 Task: Add a condition where "Channel Is not Mobile SDK" in new tickets in your groups.
Action: Mouse moved to (103, 376)
Screenshot: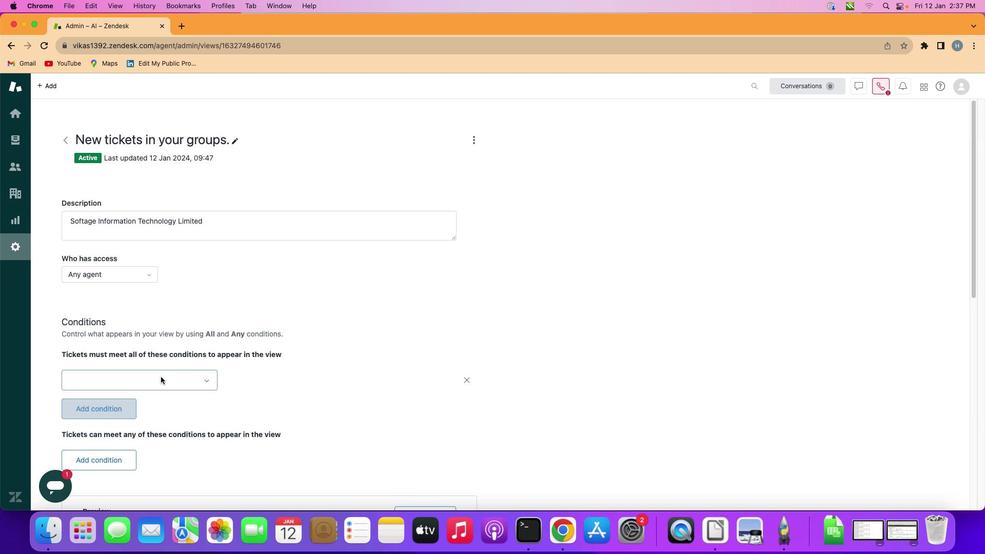 
Action: Mouse pressed left at (103, 376)
Screenshot: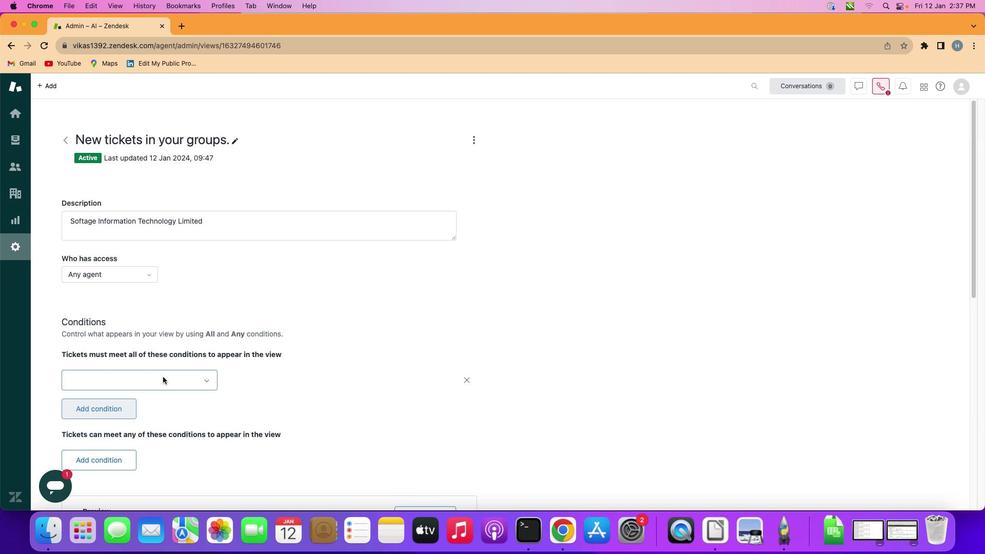 
Action: Mouse moved to (162, 376)
Screenshot: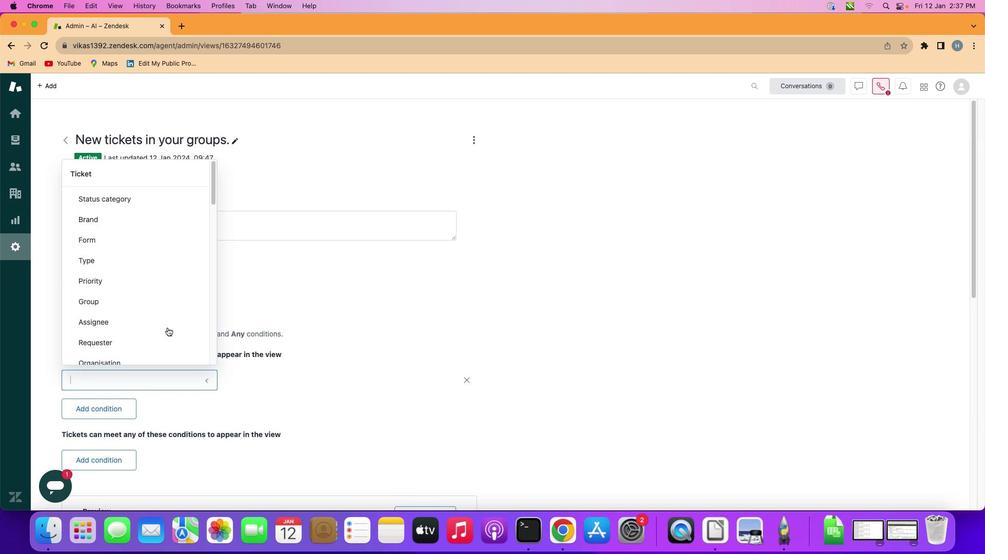 
Action: Mouse pressed left at (162, 376)
Screenshot: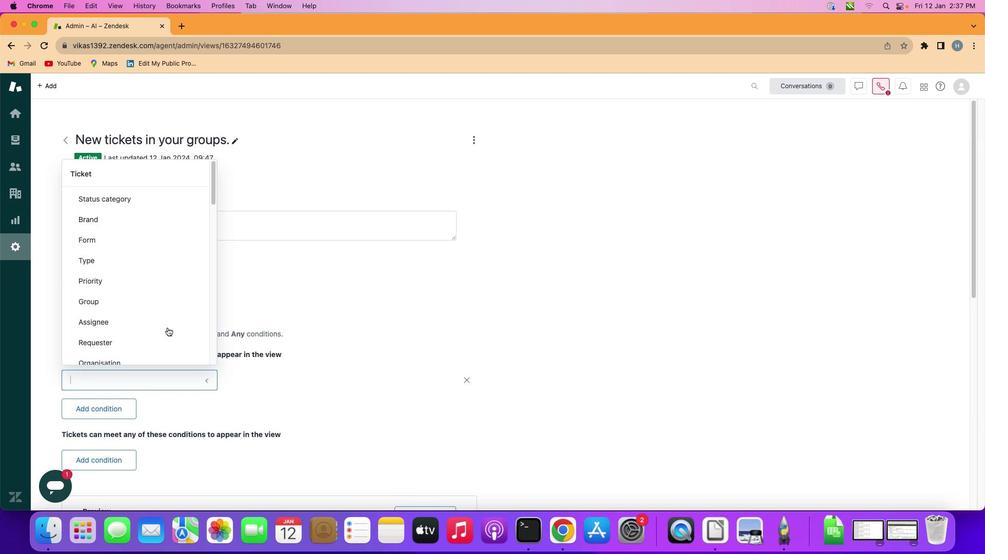 
Action: Mouse moved to (184, 261)
Screenshot: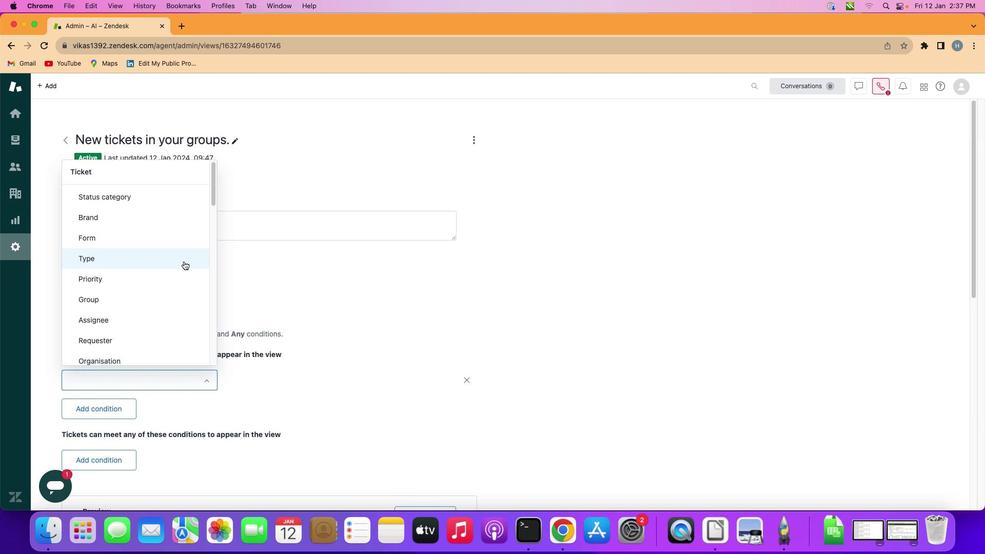 
Action: Mouse scrolled (184, 261) with delta (0, 0)
Screenshot: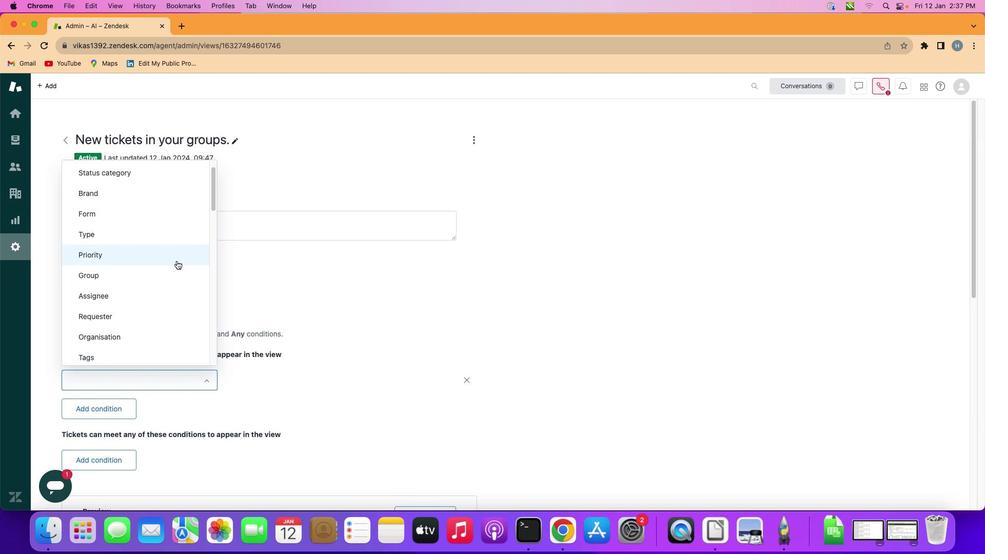 
Action: Mouse scrolled (184, 261) with delta (0, 0)
Screenshot: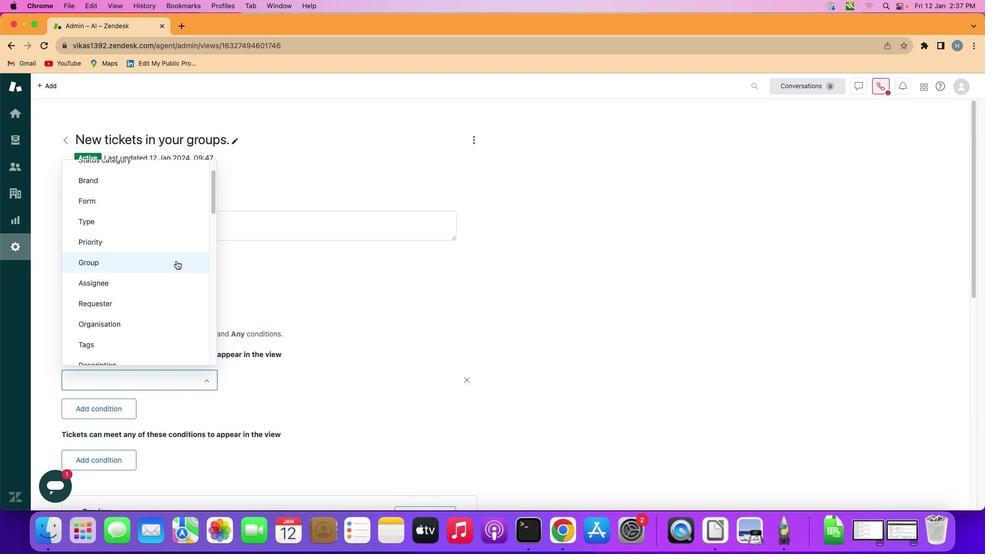 
Action: Mouse moved to (184, 261)
Screenshot: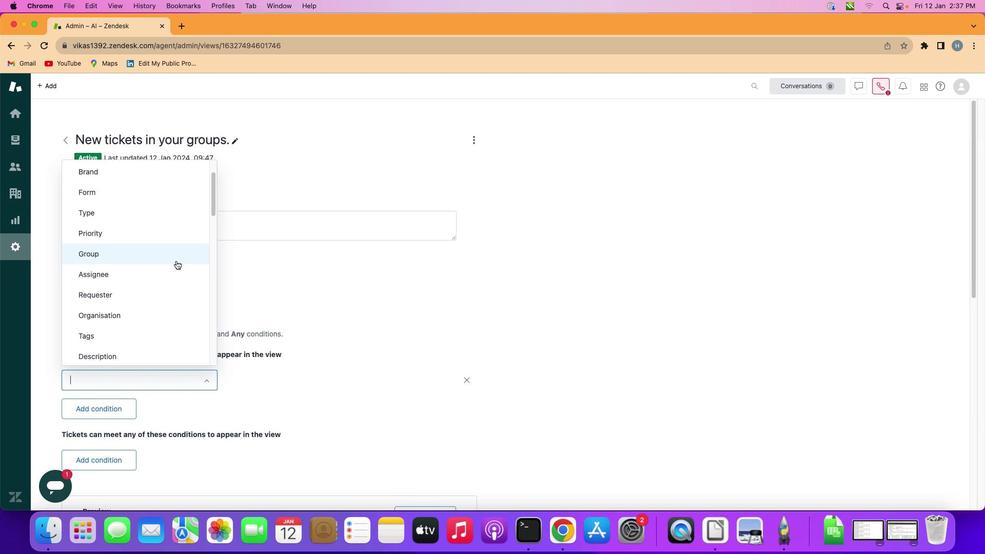 
Action: Mouse scrolled (184, 261) with delta (0, 0)
Screenshot: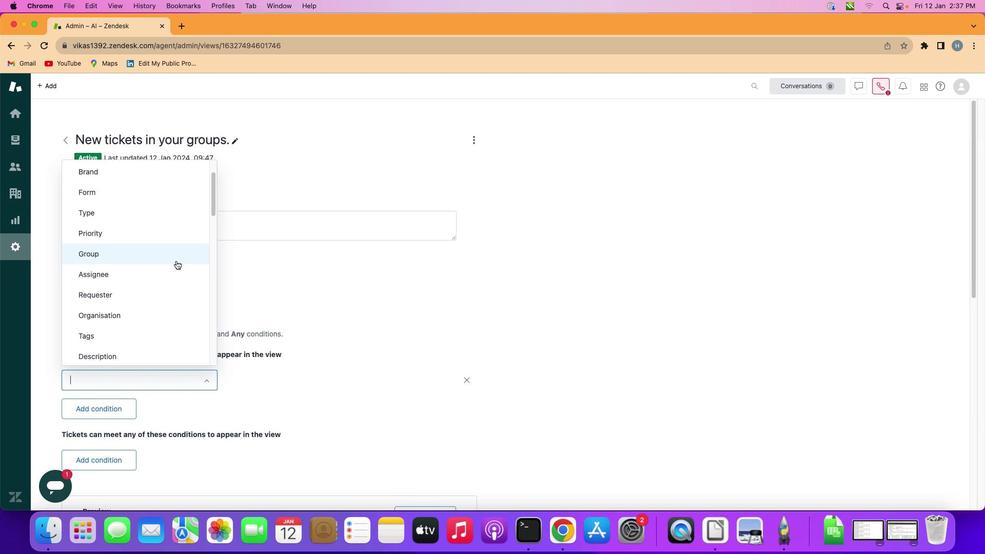 
Action: Mouse moved to (180, 261)
Screenshot: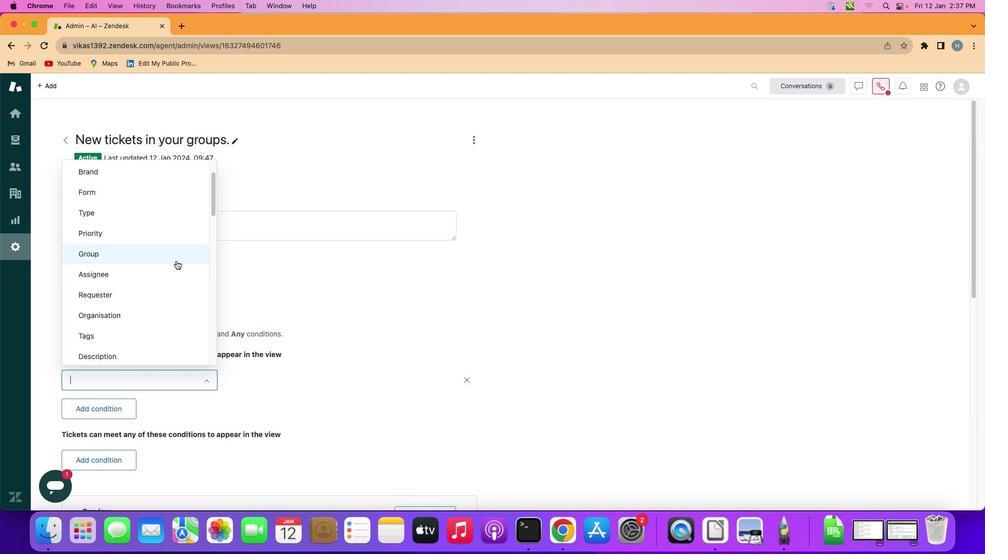 
Action: Mouse scrolled (180, 261) with delta (0, 0)
Screenshot: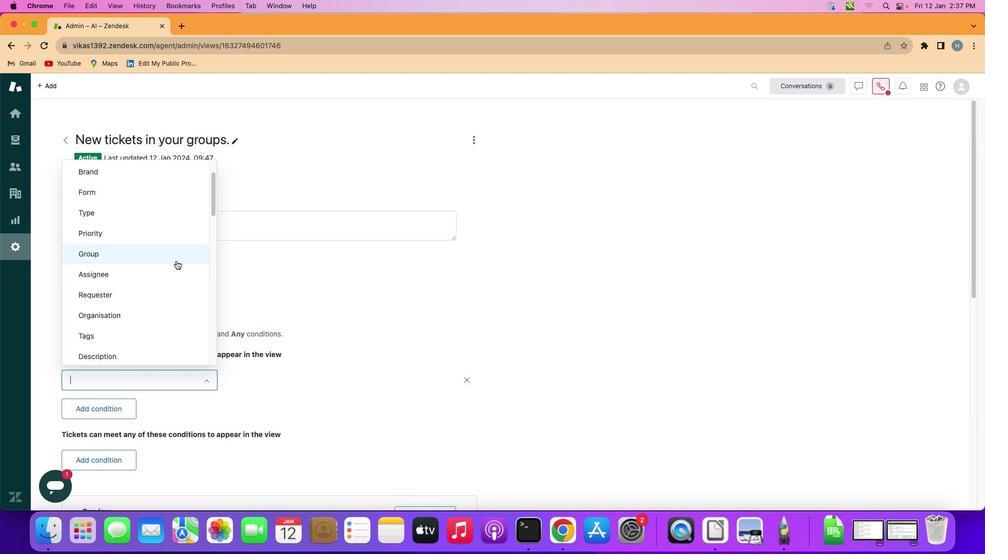 
Action: Mouse moved to (175, 260)
Screenshot: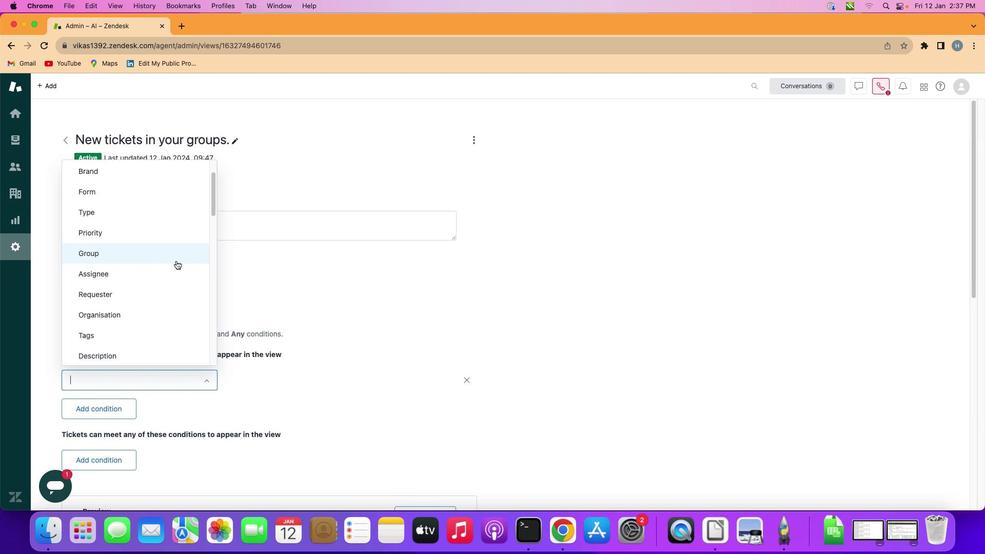 
Action: Mouse scrolled (175, 260) with delta (0, 0)
Screenshot: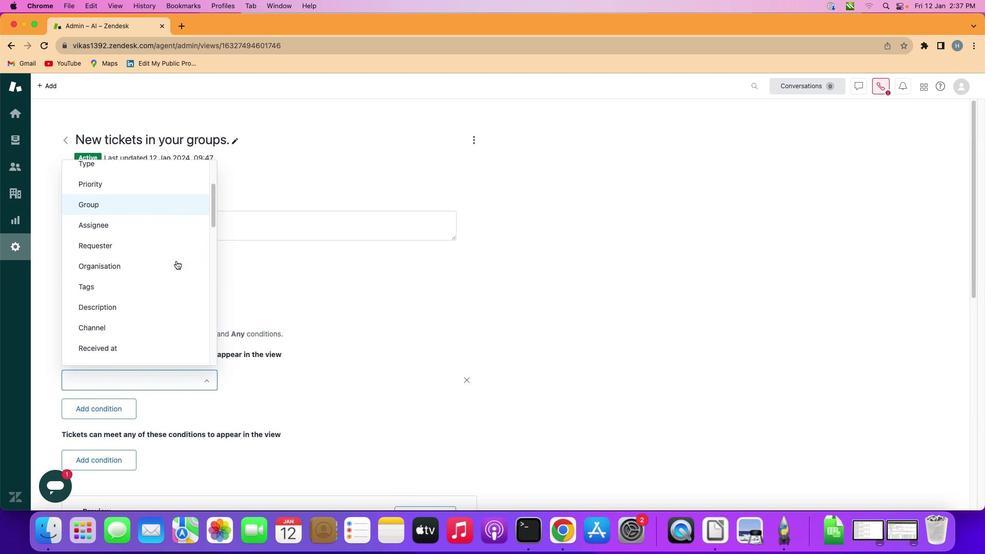 
Action: Mouse scrolled (175, 260) with delta (0, 0)
Screenshot: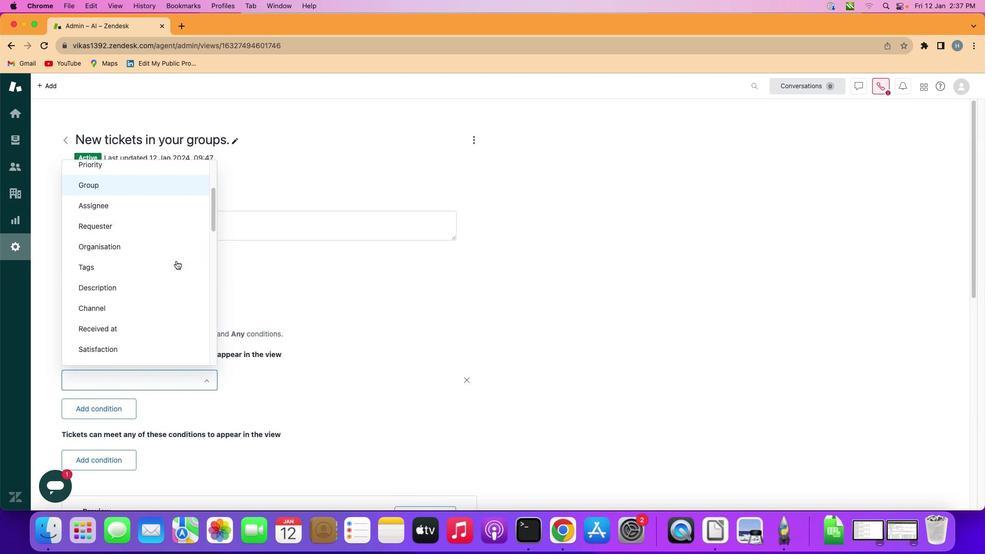 
Action: Mouse scrolled (175, 260) with delta (0, 0)
Screenshot: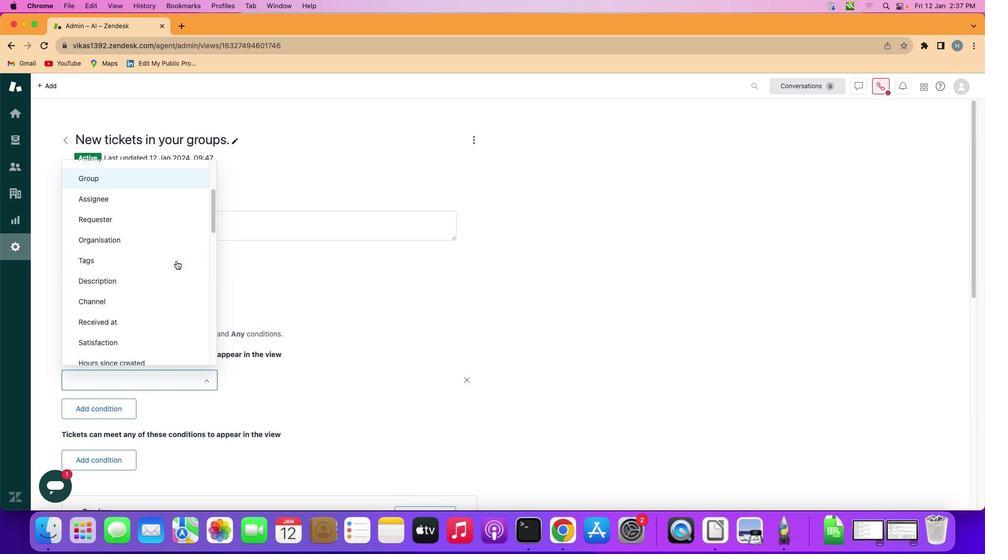 
Action: Mouse scrolled (175, 260) with delta (0, 0)
Screenshot: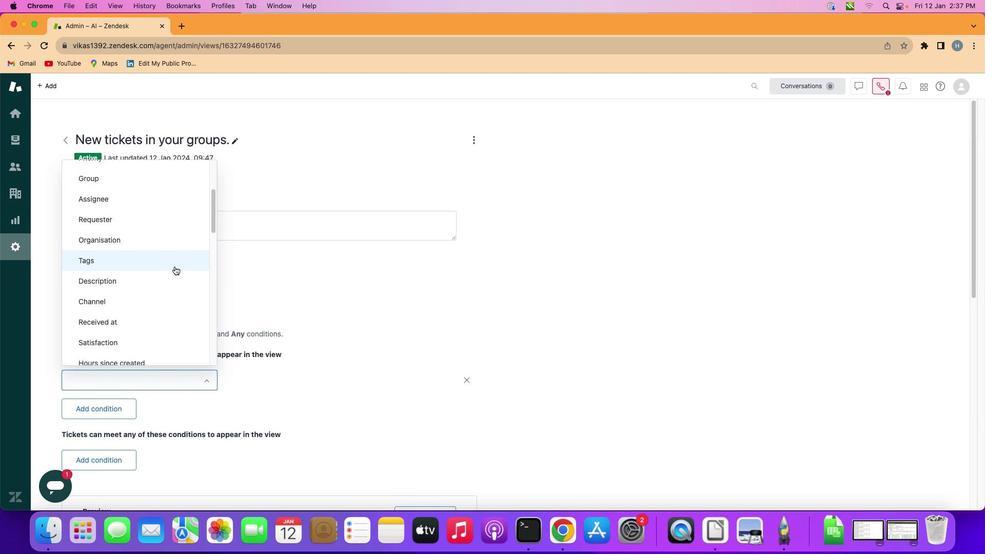 
Action: Mouse scrolled (175, 260) with delta (0, 0)
Screenshot: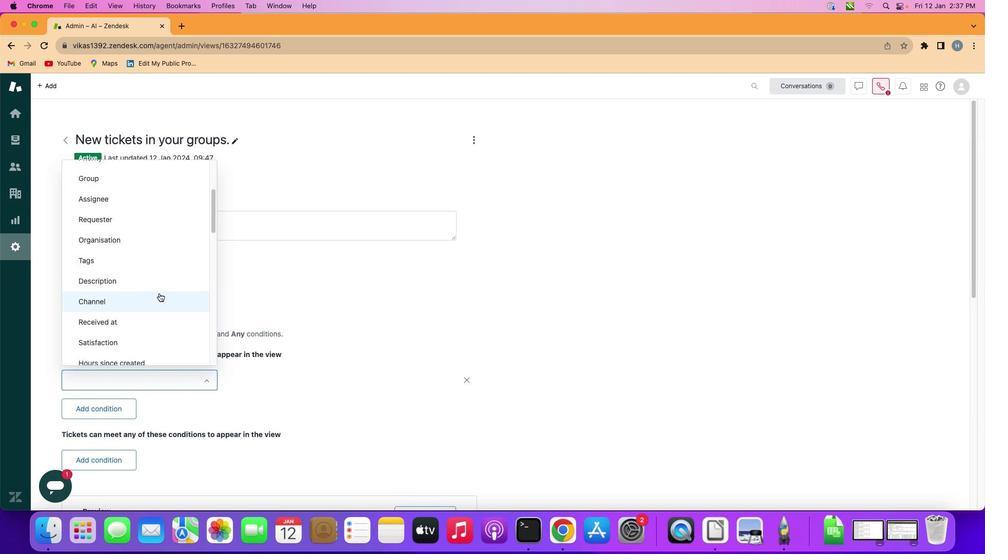 
Action: Mouse moved to (158, 295)
Screenshot: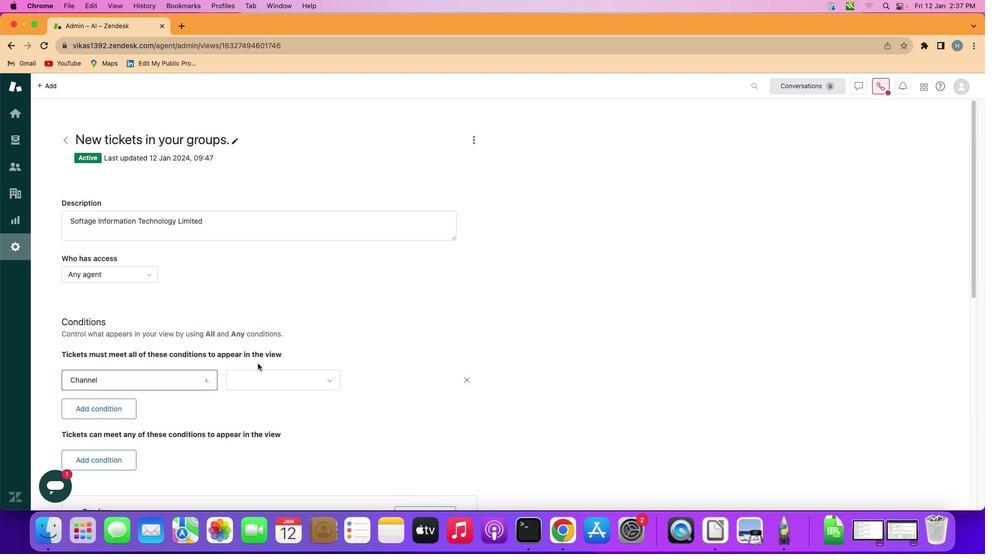 
Action: Mouse pressed left at (158, 295)
Screenshot: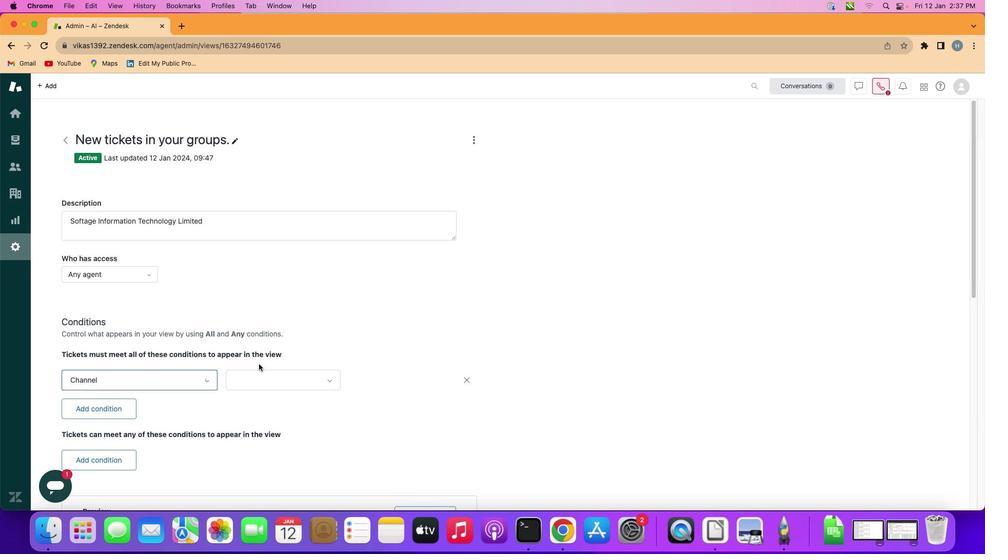 
Action: Mouse moved to (275, 373)
Screenshot: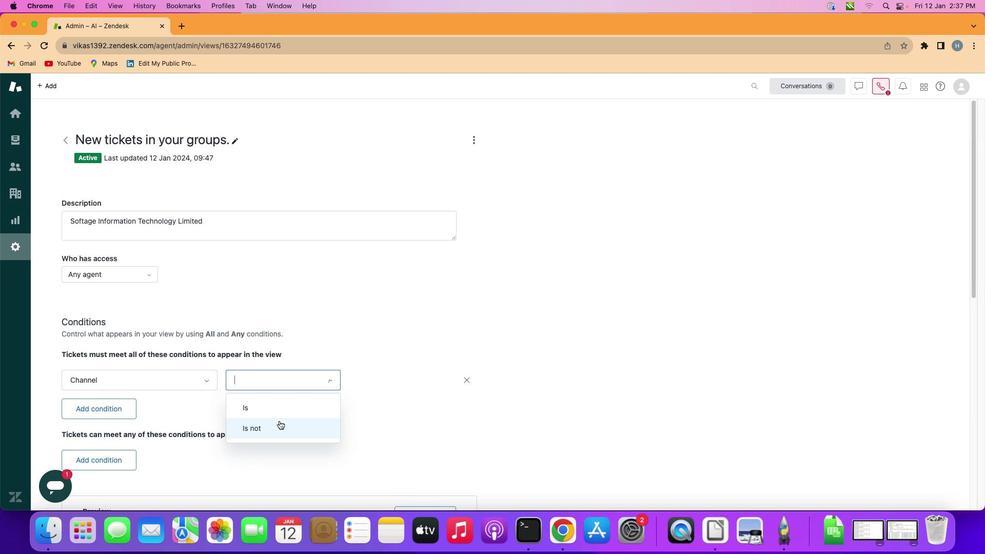 
Action: Mouse pressed left at (275, 373)
Screenshot: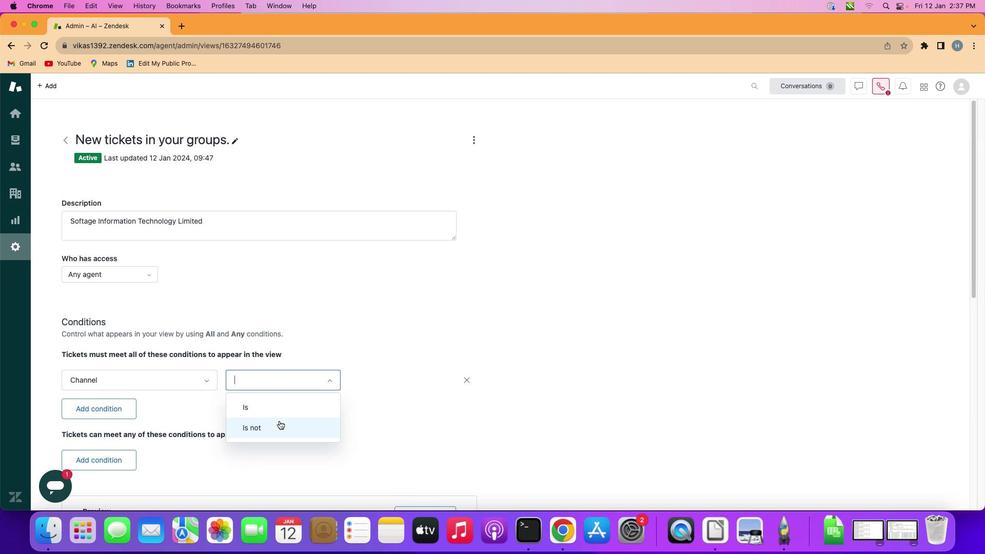 
Action: Mouse moved to (279, 422)
Screenshot: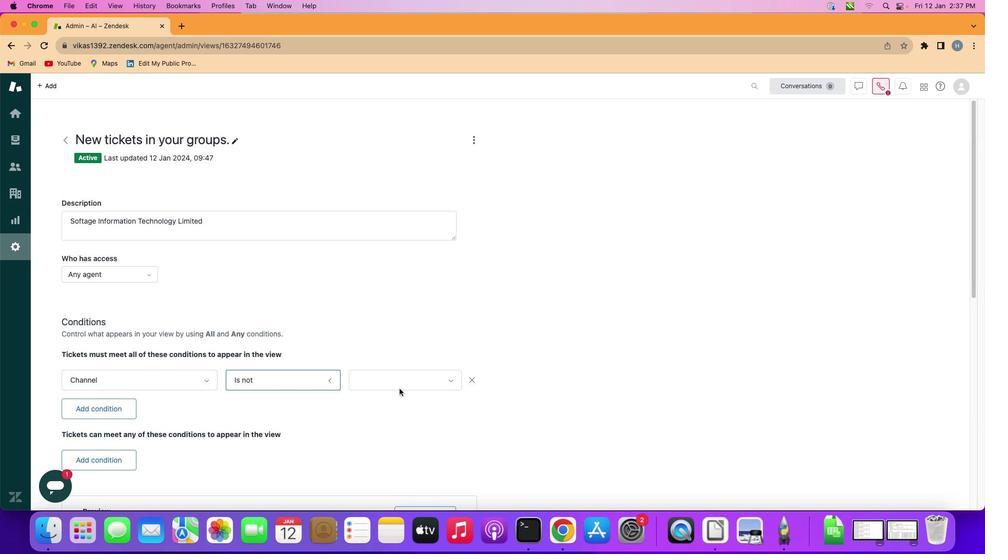 
Action: Mouse pressed left at (279, 422)
Screenshot: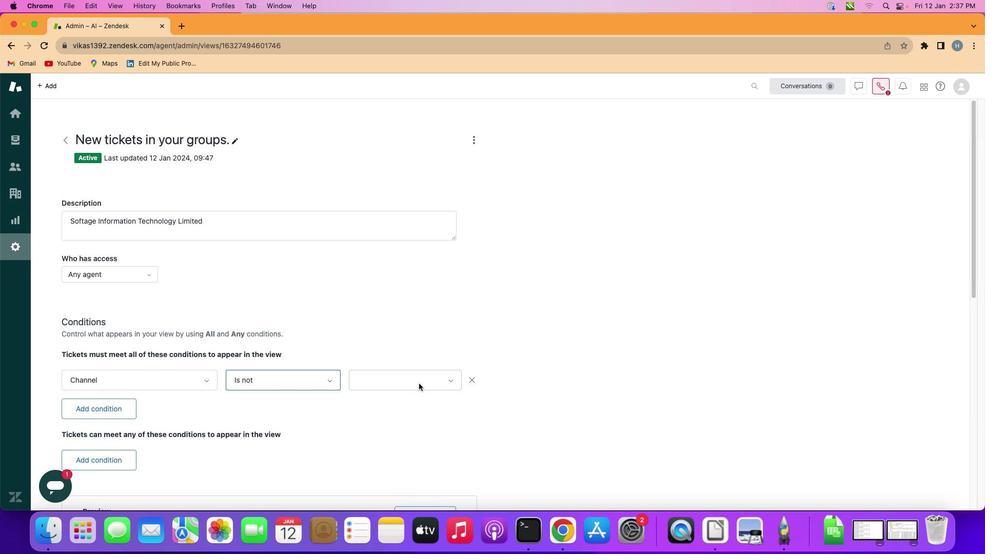 
Action: Mouse moved to (419, 388)
Screenshot: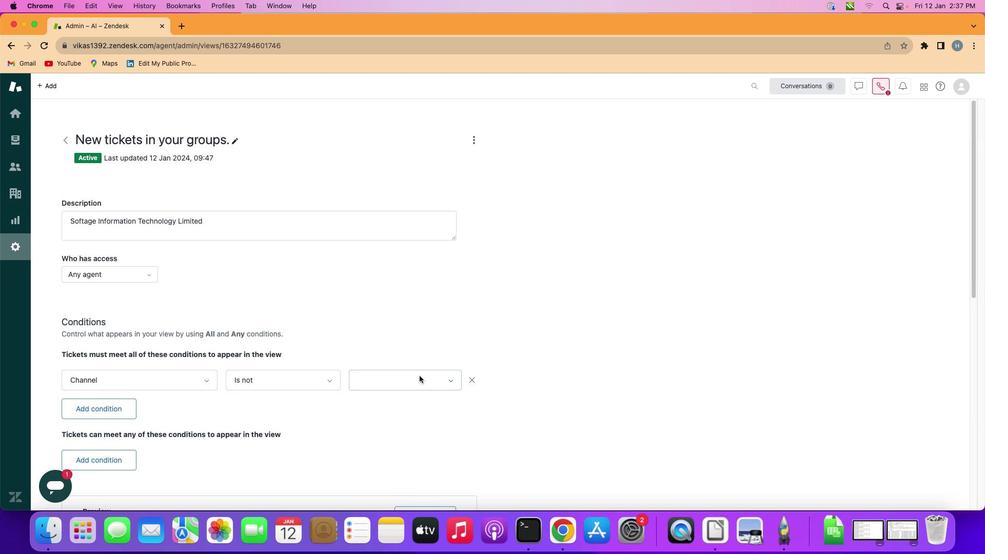 
Action: Mouse pressed left at (419, 388)
Screenshot: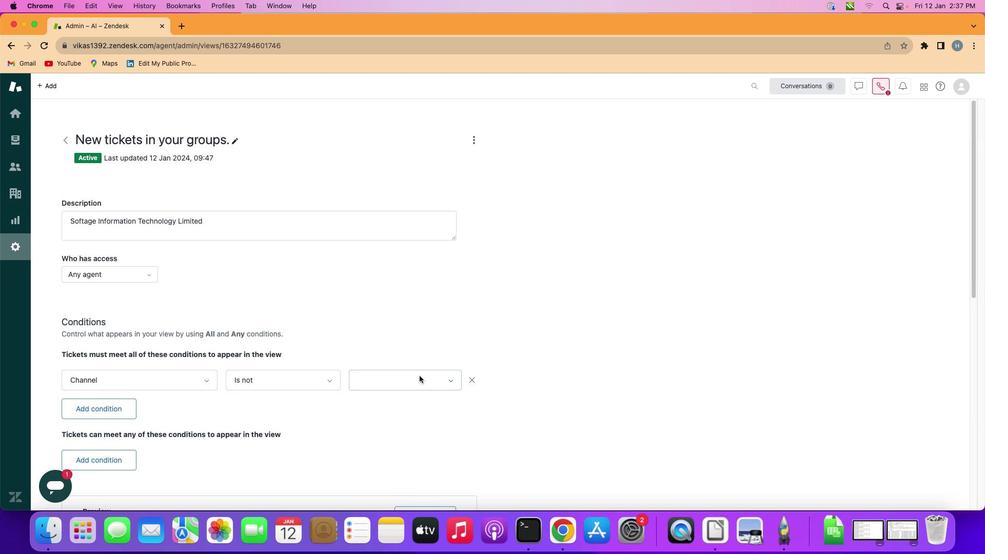 
Action: Mouse moved to (419, 375)
Screenshot: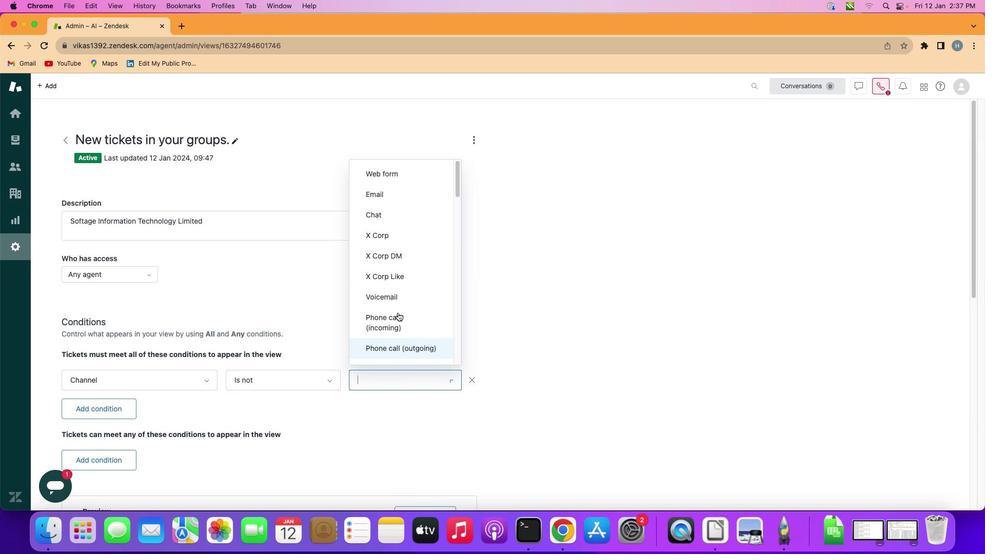 
Action: Mouse pressed left at (419, 375)
Screenshot: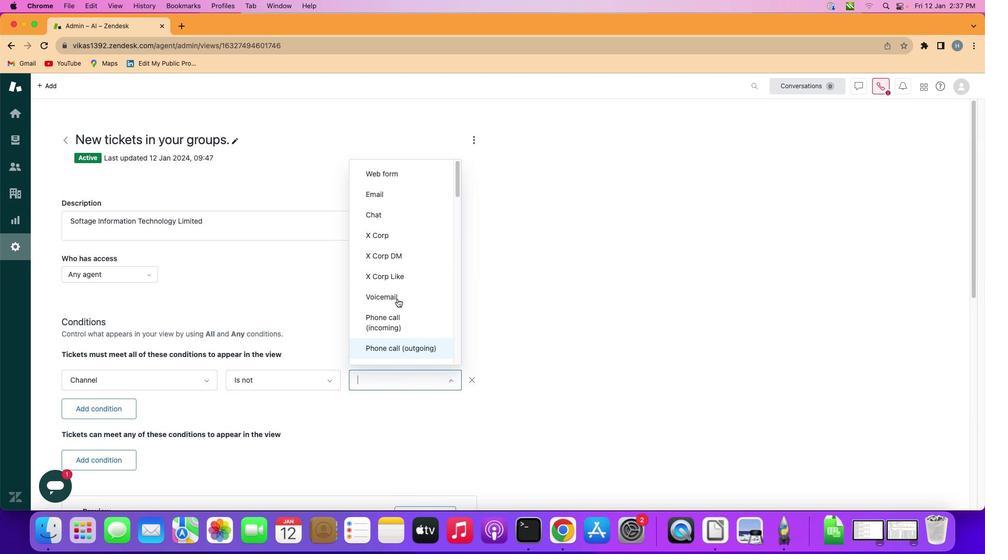 
Action: Mouse moved to (399, 285)
Screenshot: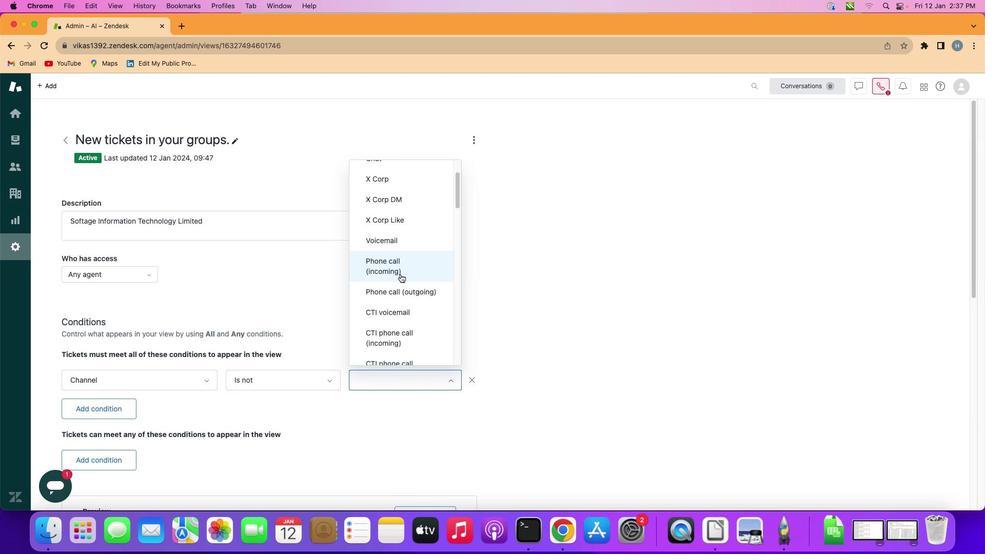 
Action: Mouse scrolled (399, 285) with delta (0, 0)
Screenshot: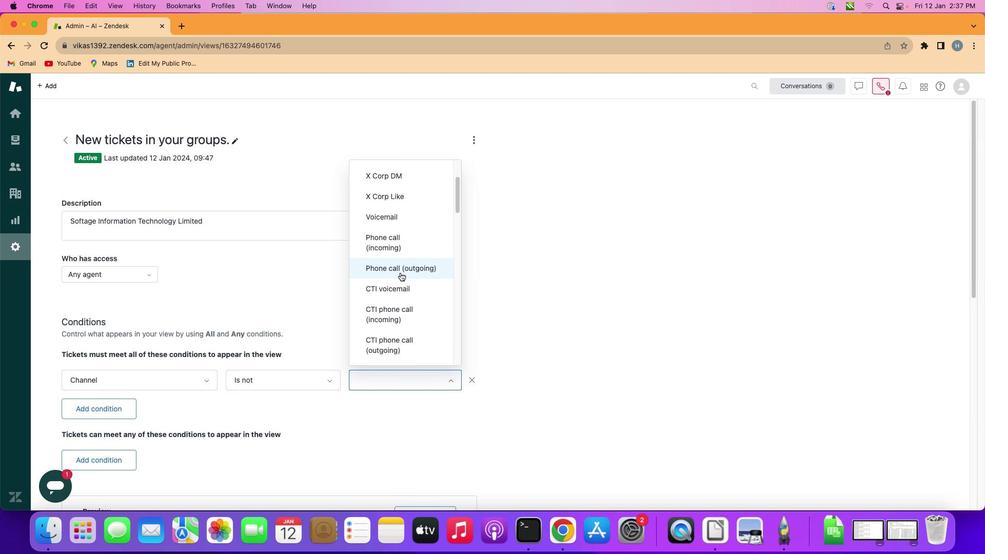 
Action: Mouse moved to (399, 285)
Screenshot: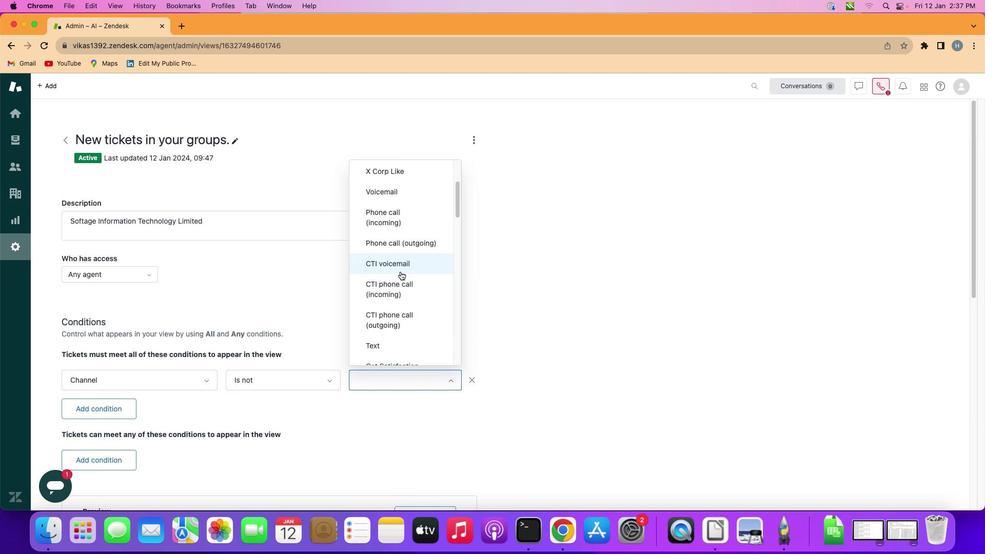 
Action: Mouse scrolled (399, 285) with delta (0, 0)
Screenshot: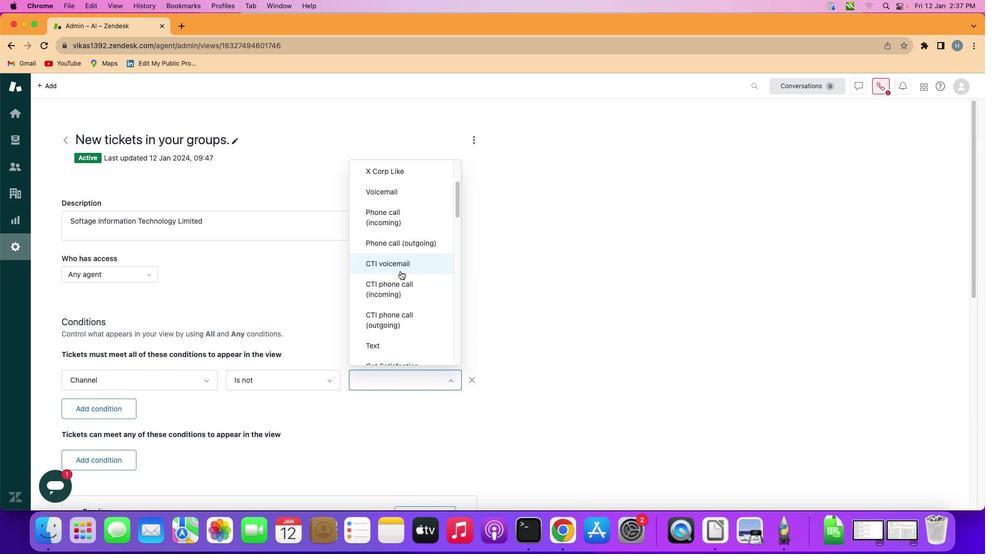 
Action: Mouse moved to (399, 285)
Screenshot: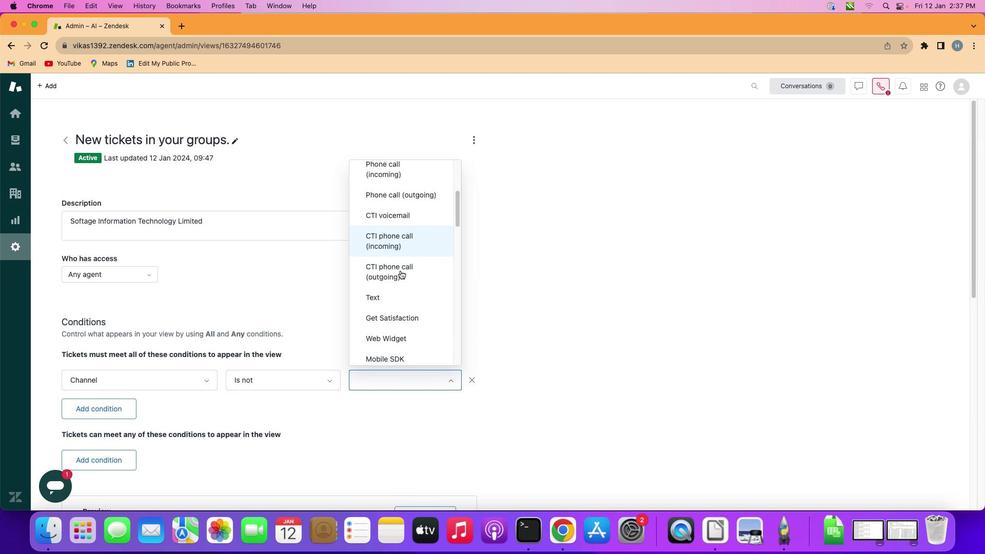 
Action: Mouse scrolled (399, 285) with delta (0, 0)
Screenshot: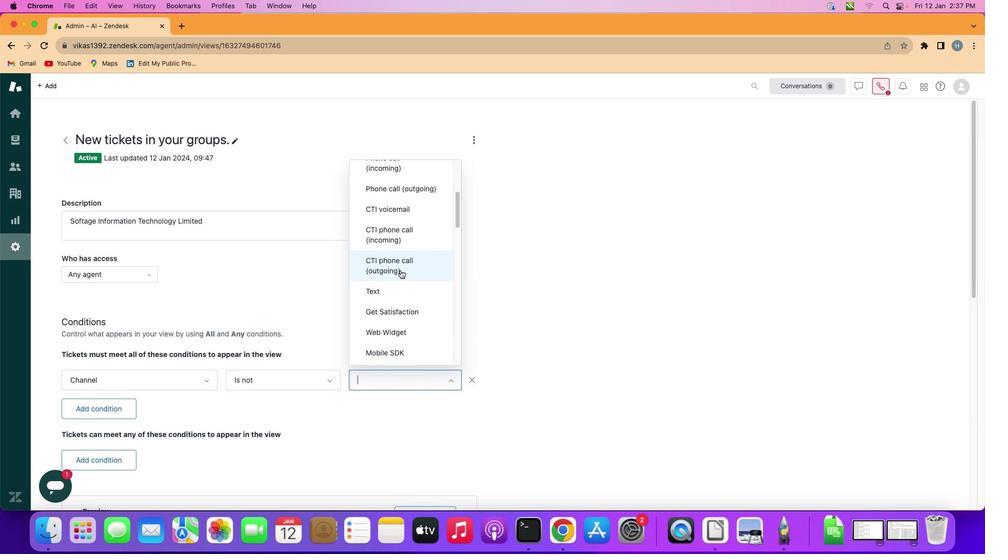 
Action: Mouse moved to (399, 283)
Screenshot: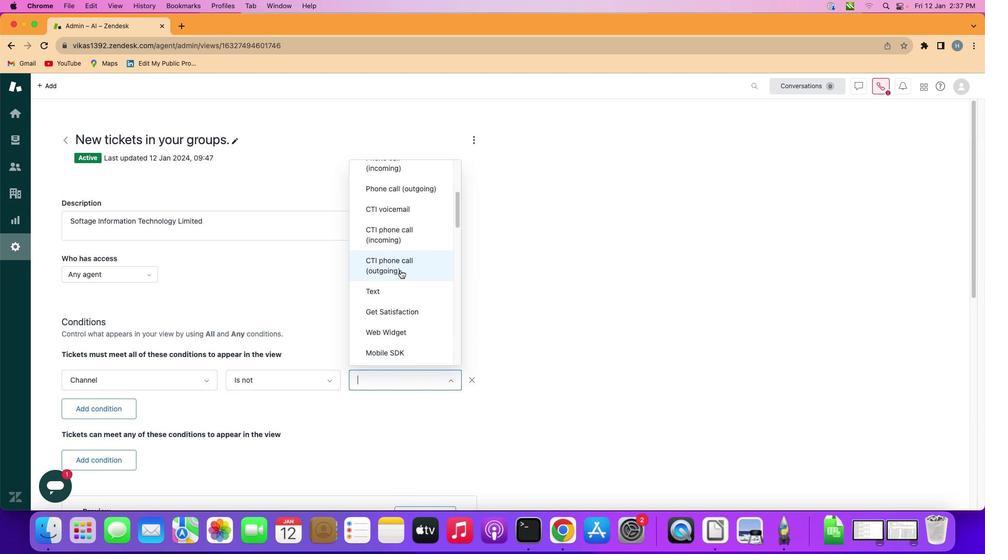 
Action: Mouse scrolled (399, 283) with delta (0, -1)
Screenshot: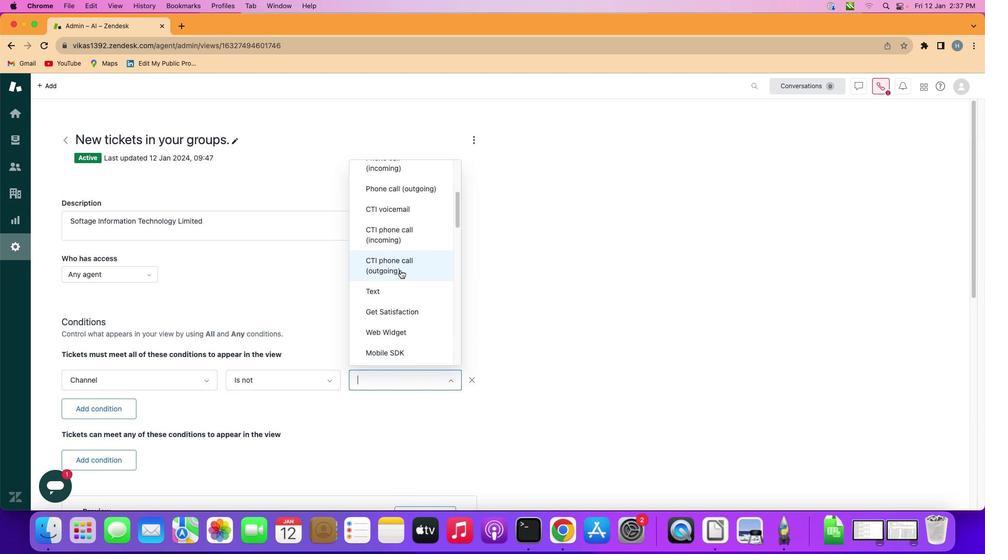 
Action: Mouse moved to (400, 274)
Screenshot: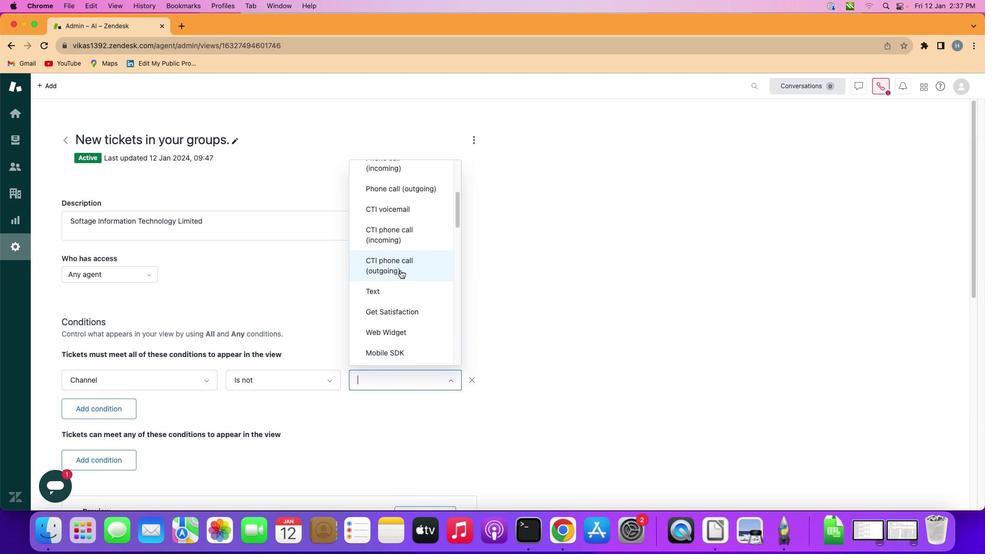 
Action: Mouse scrolled (400, 274) with delta (0, -1)
Screenshot: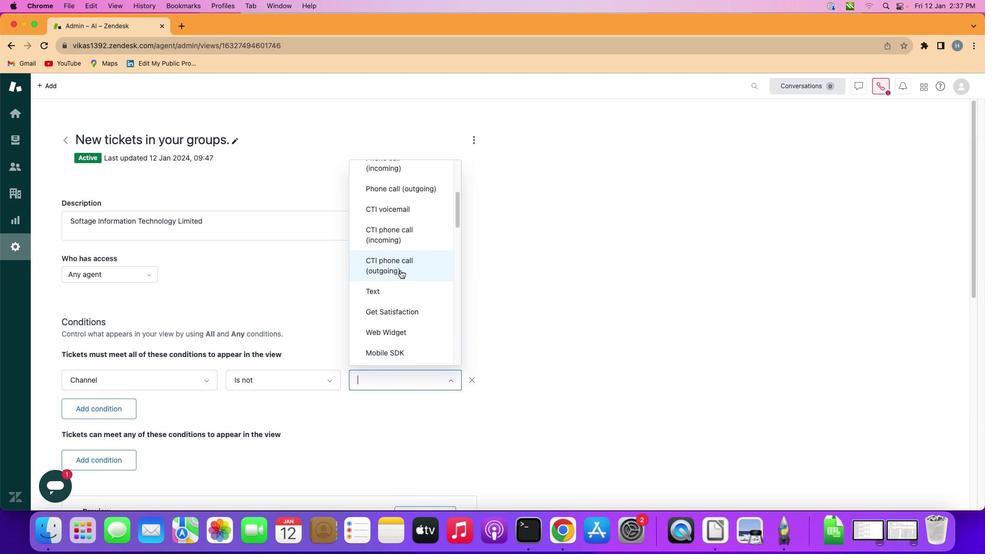 
Action: Mouse moved to (400, 270)
Screenshot: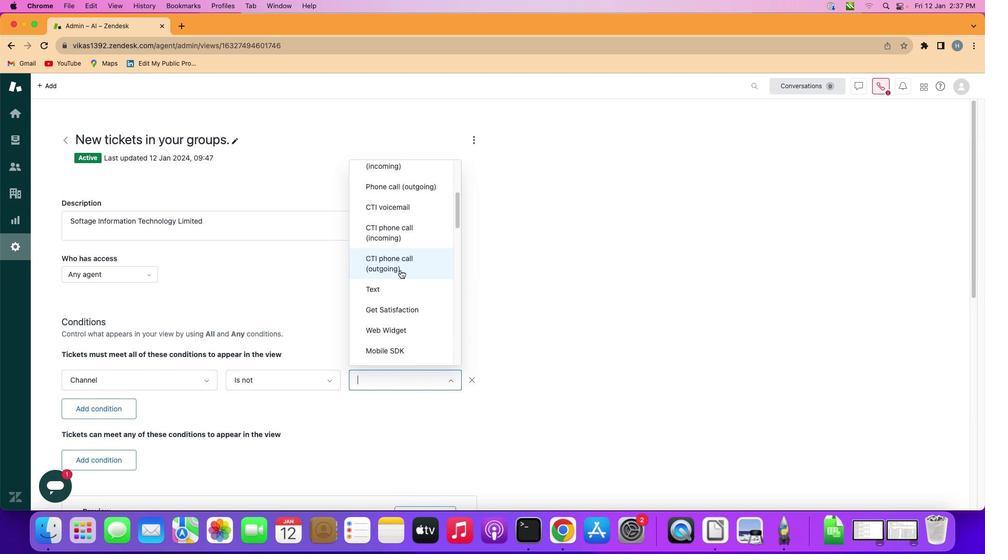 
Action: Mouse scrolled (400, 270) with delta (0, 0)
Screenshot: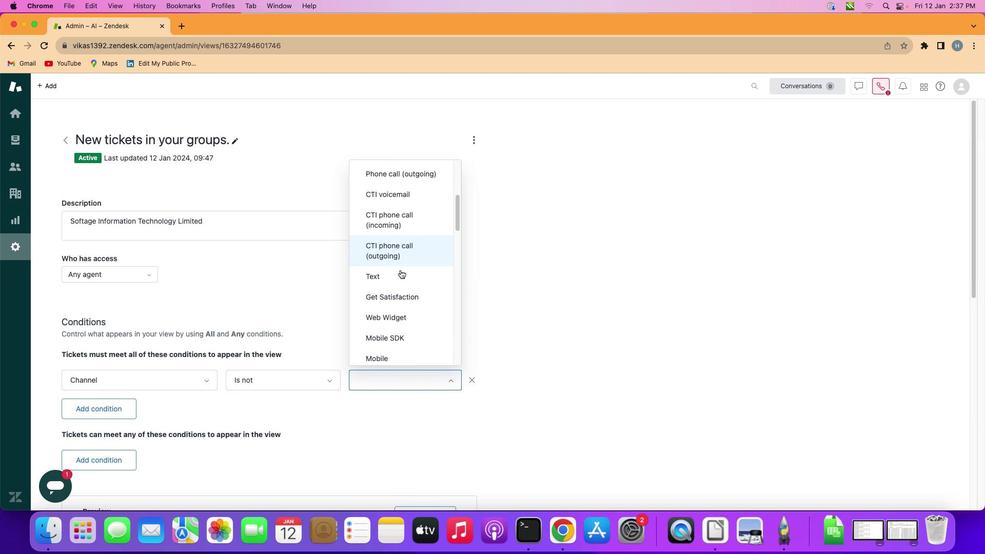 
Action: Mouse scrolled (400, 270) with delta (0, 0)
Screenshot: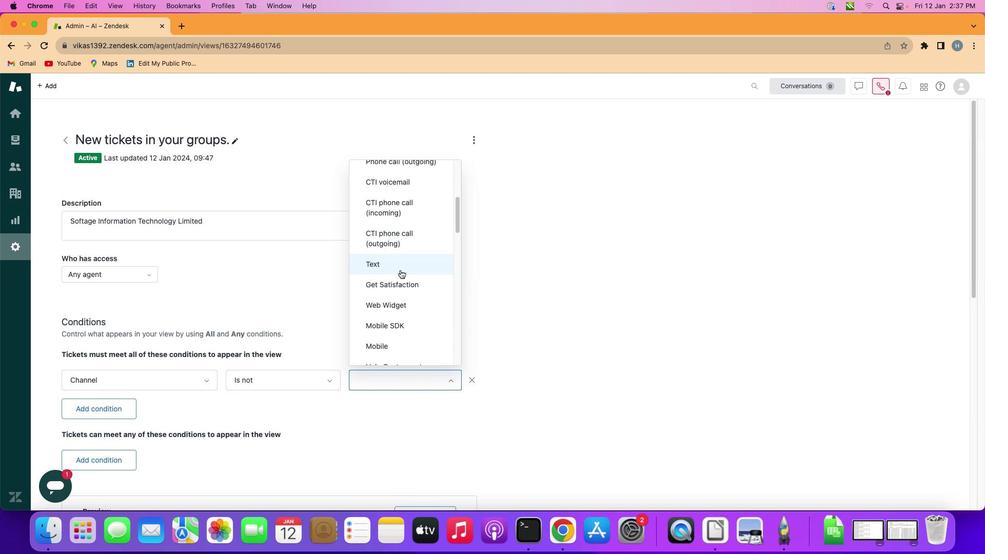 
Action: Mouse scrolled (400, 270) with delta (0, 0)
Screenshot: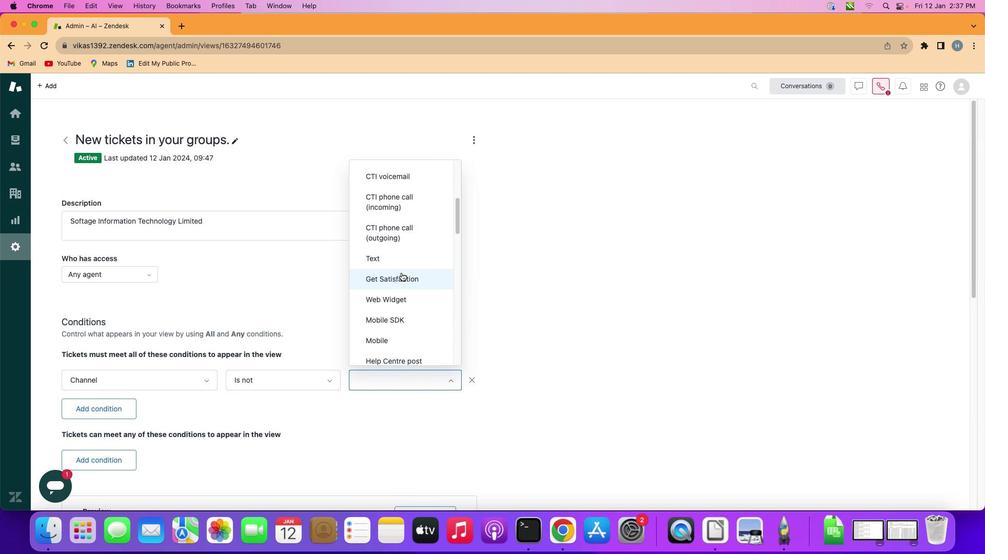 
Action: Mouse scrolled (400, 270) with delta (0, 0)
Screenshot: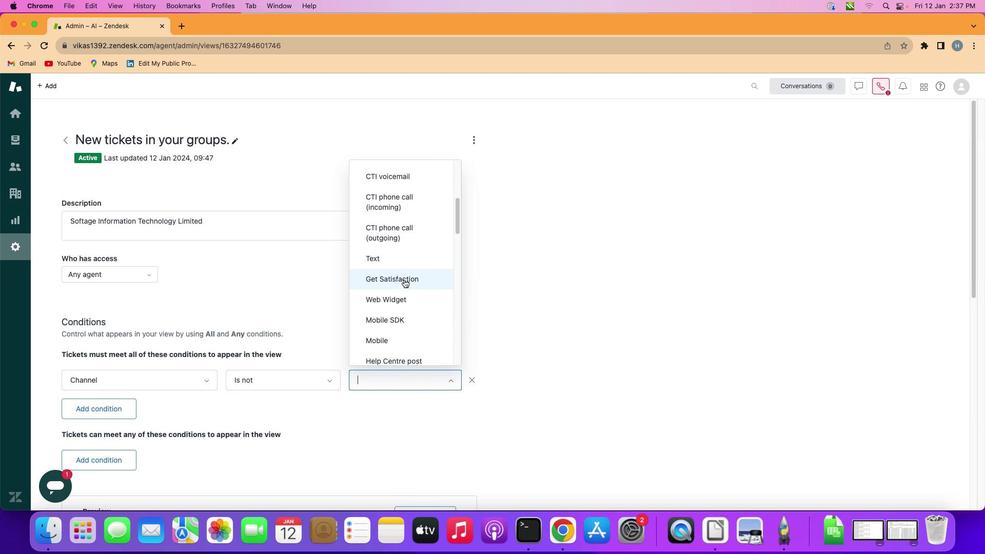 
Action: Mouse moved to (403, 319)
Screenshot: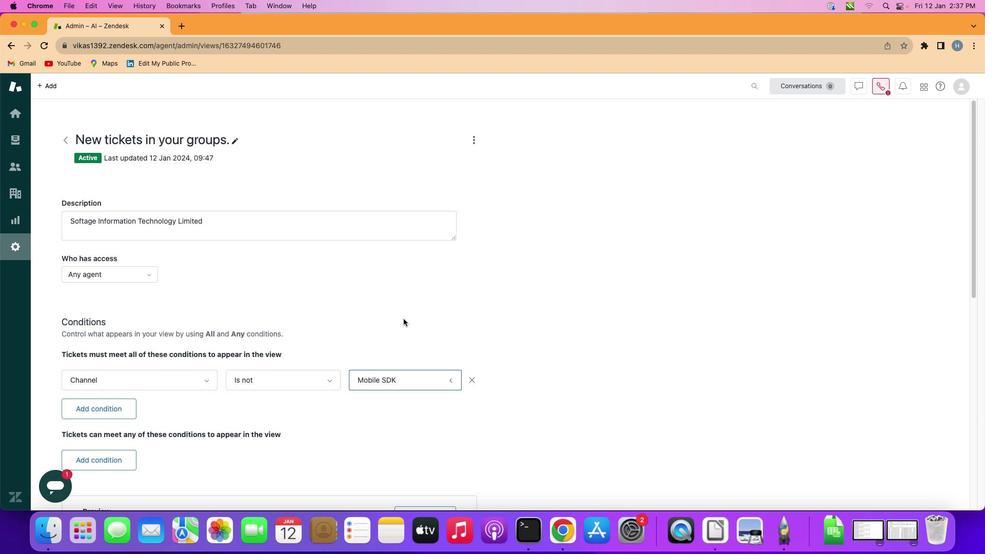 
Action: Mouse pressed left at (403, 319)
Screenshot: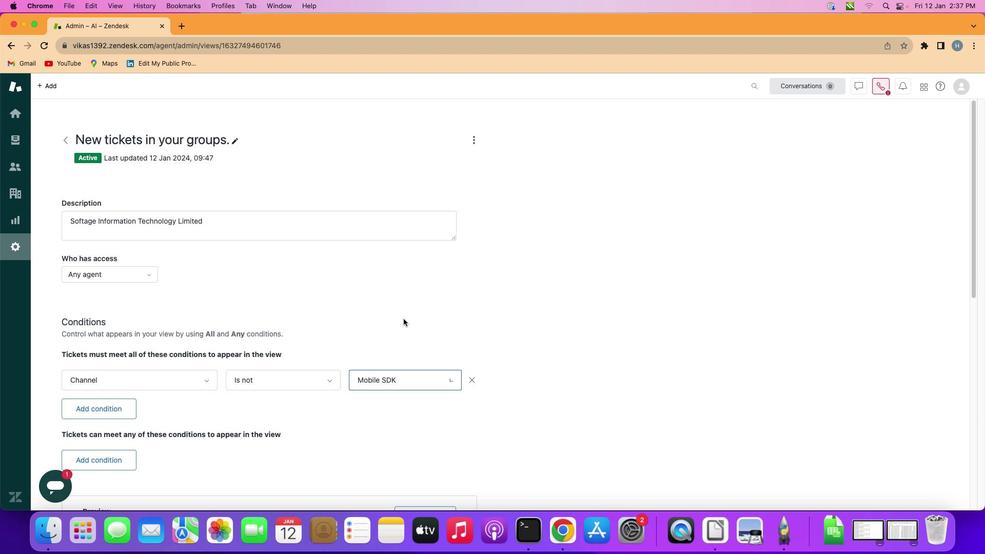 
Action: Mouse moved to (403, 319)
Screenshot: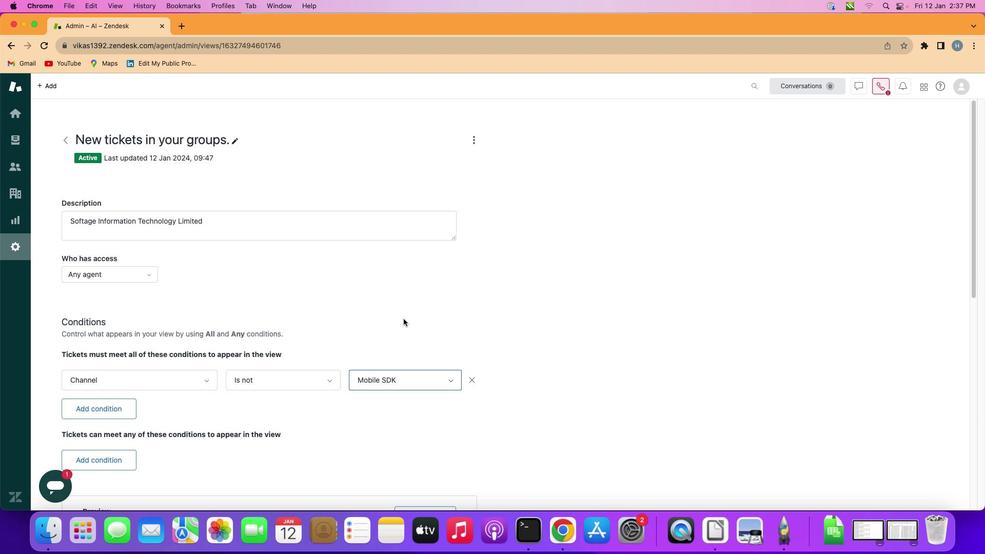 
